 Task: Select the criteria, "checkbox" to use custom cell values for unchecked.
Action: Mouse moved to (159, 73)
Screenshot: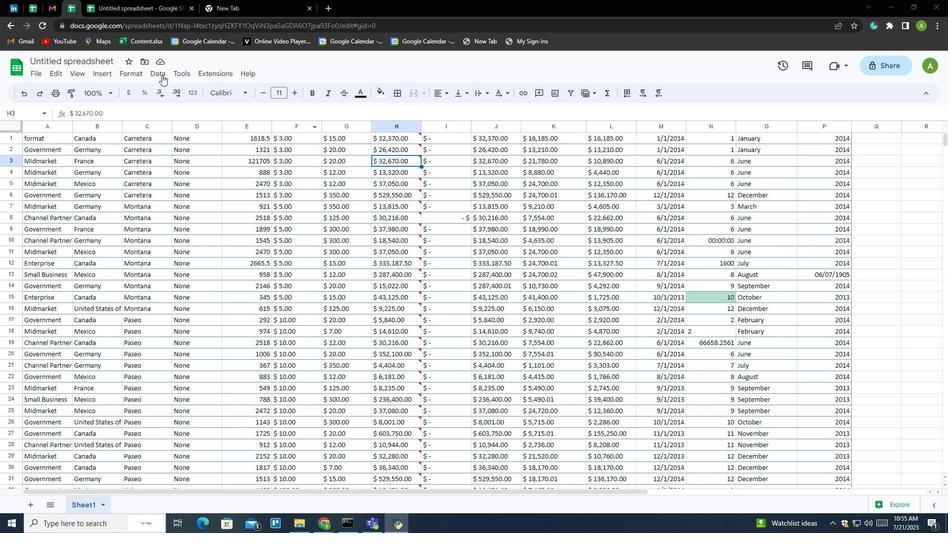 
Action: Mouse pressed left at (159, 73)
Screenshot: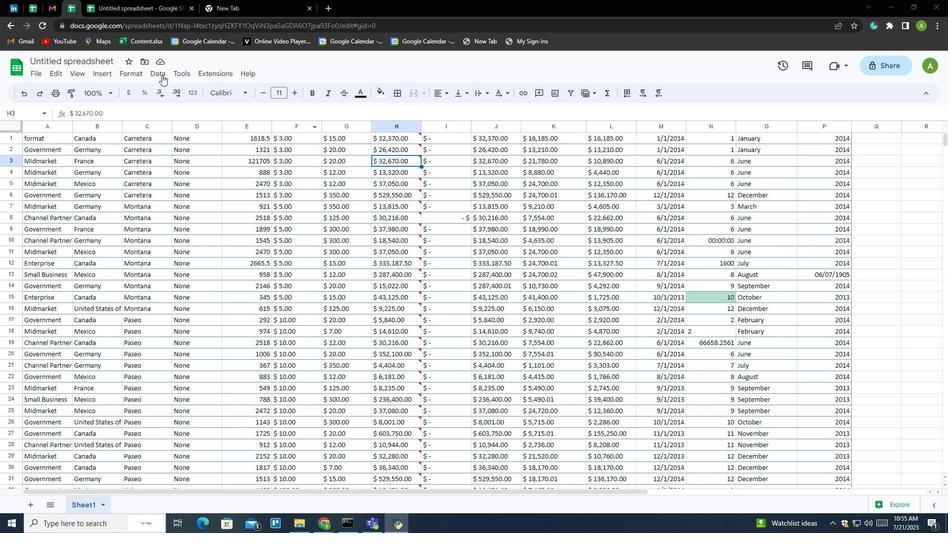 
Action: Mouse moved to (188, 268)
Screenshot: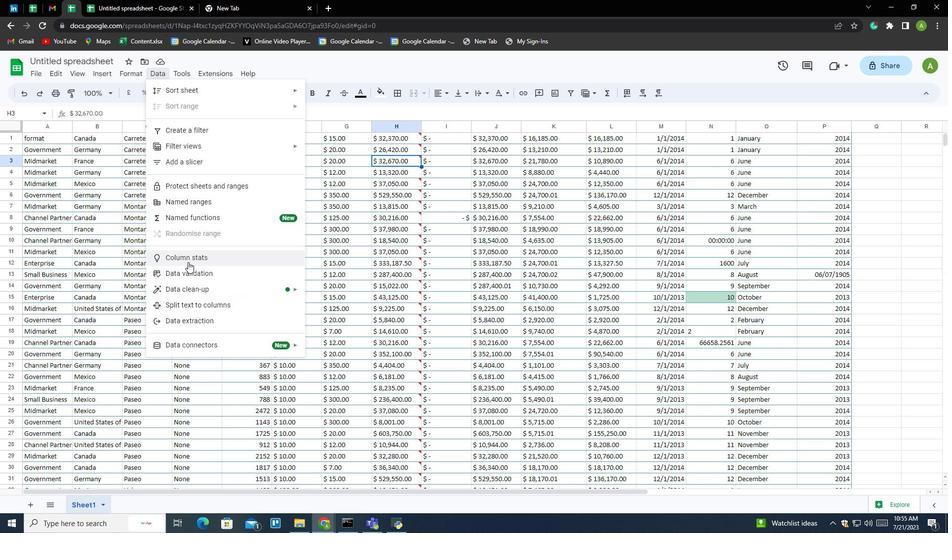 
Action: Mouse pressed left at (188, 268)
Screenshot: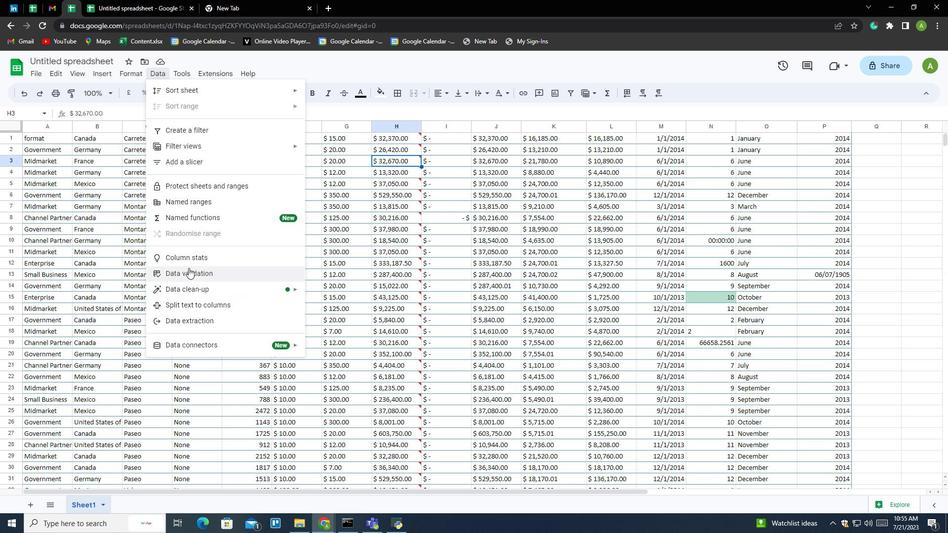 
Action: Mouse moved to (832, 136)
Screenshot: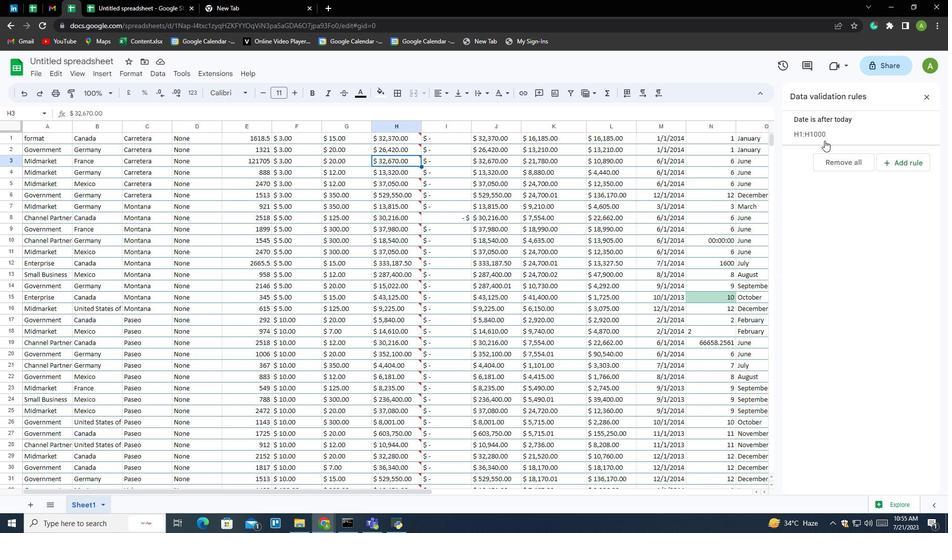 
Action: Mouse pressed left at (832, 136)
Screenshot: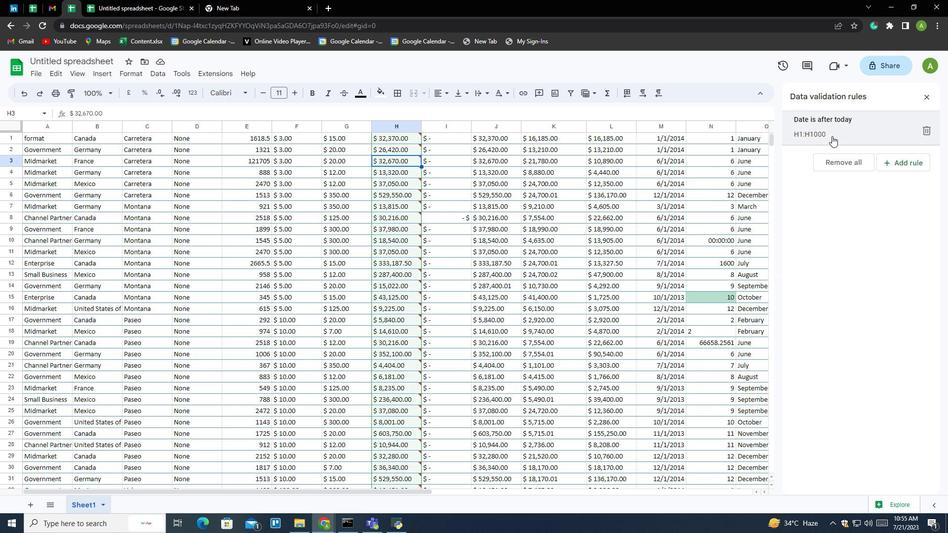 
Action: Mouse moved to (824, 182)
Screenshot: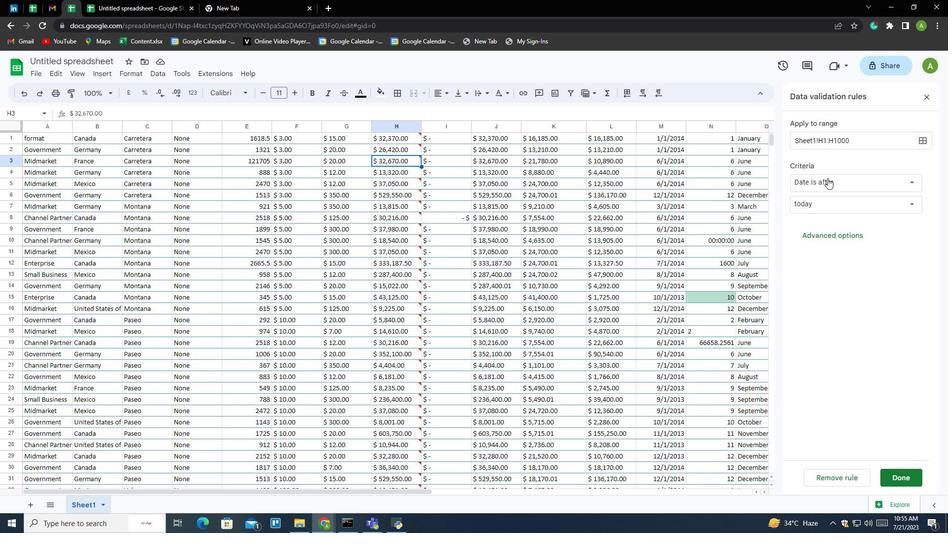 
Action: Mouse pressed left at (824, 182)
Screenshot: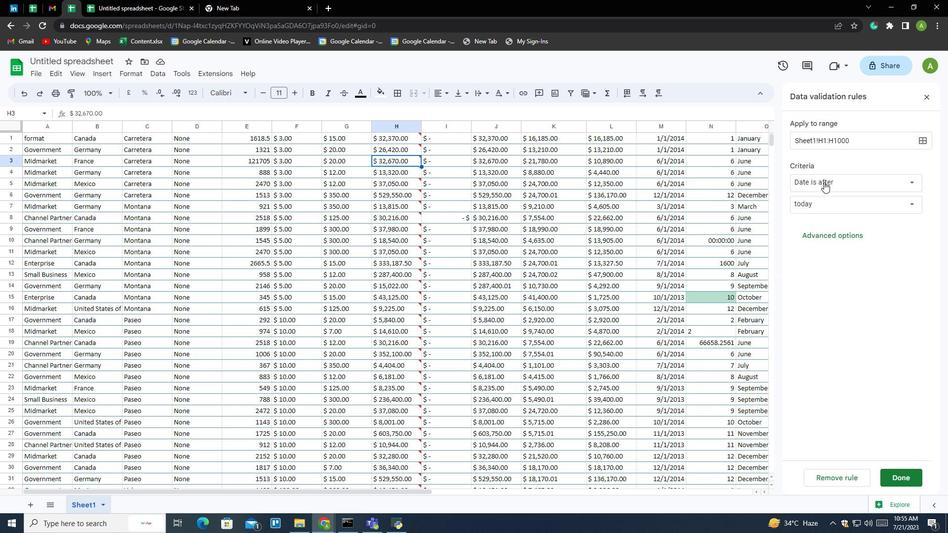 
Action: Mouse moved to (824, 421)
Screenshot: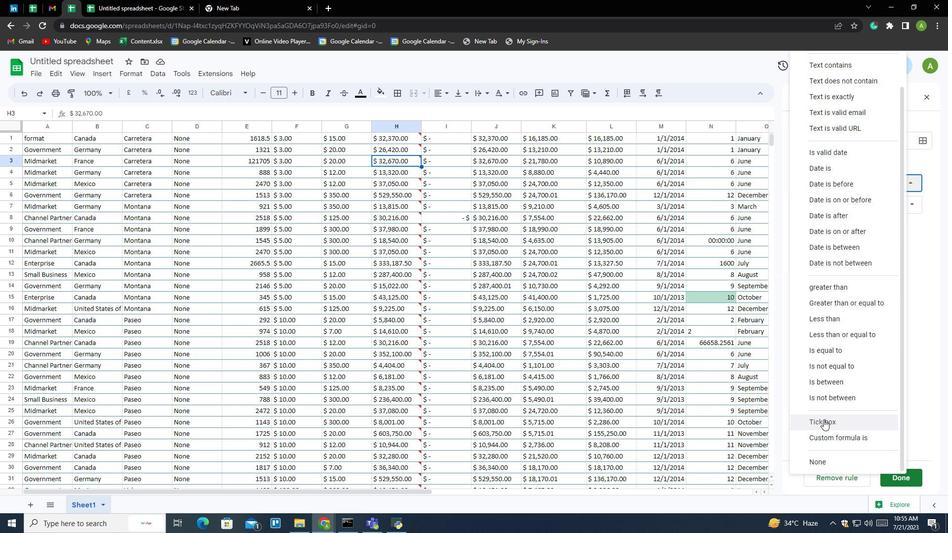 
Action: Mouse pressed left at (824, 421)
Screenshot: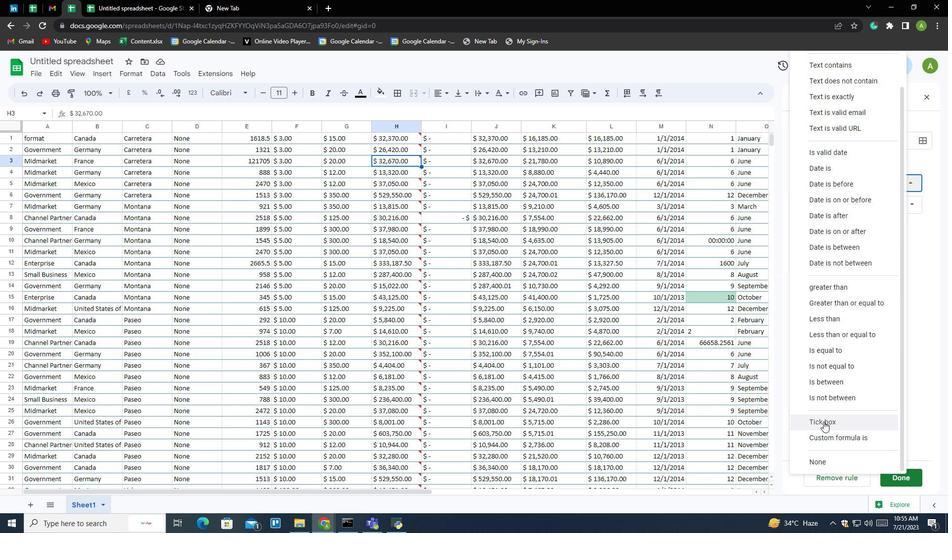 
Action: Mouse moved to (799, 211)
Screenshot: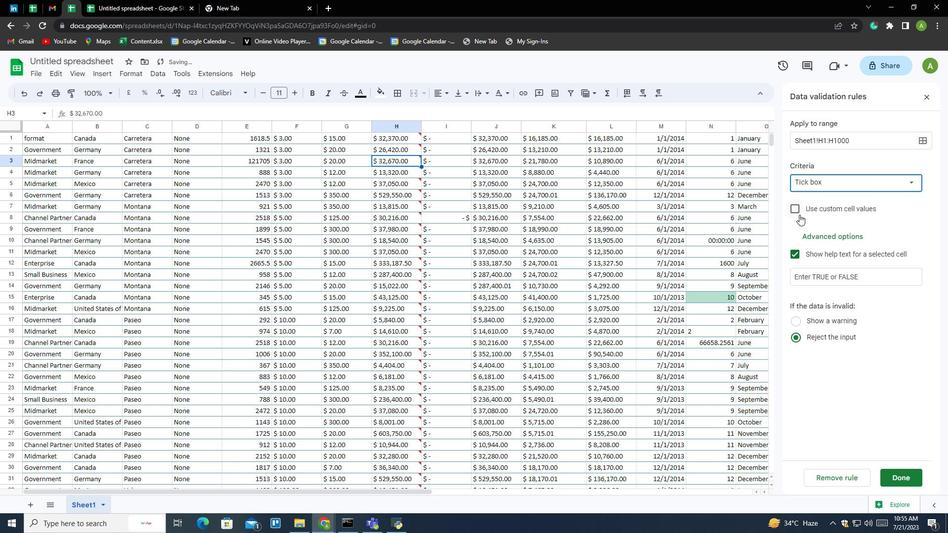 
Action: Mouse pressed left at (799, 211)
Screenshot: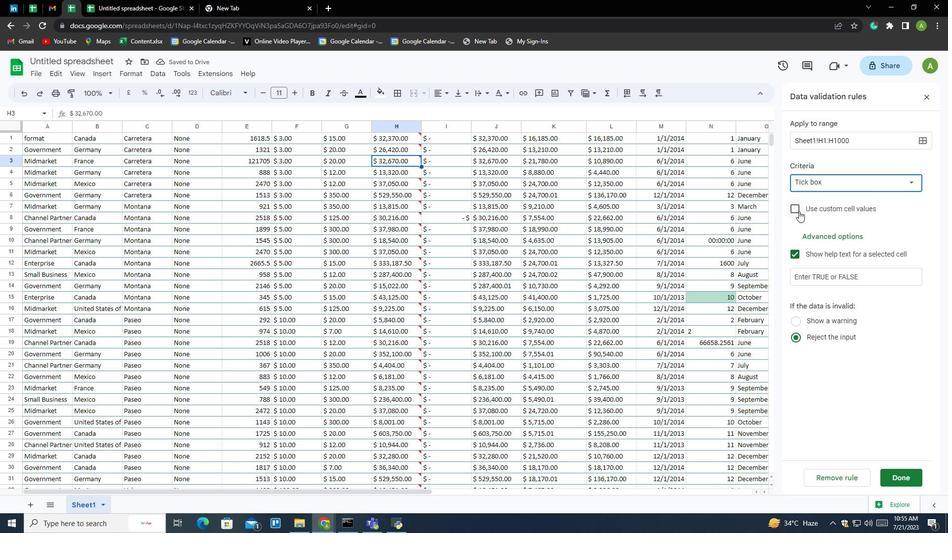 
Action: Mouse moved to (798, 210)
Screenshot: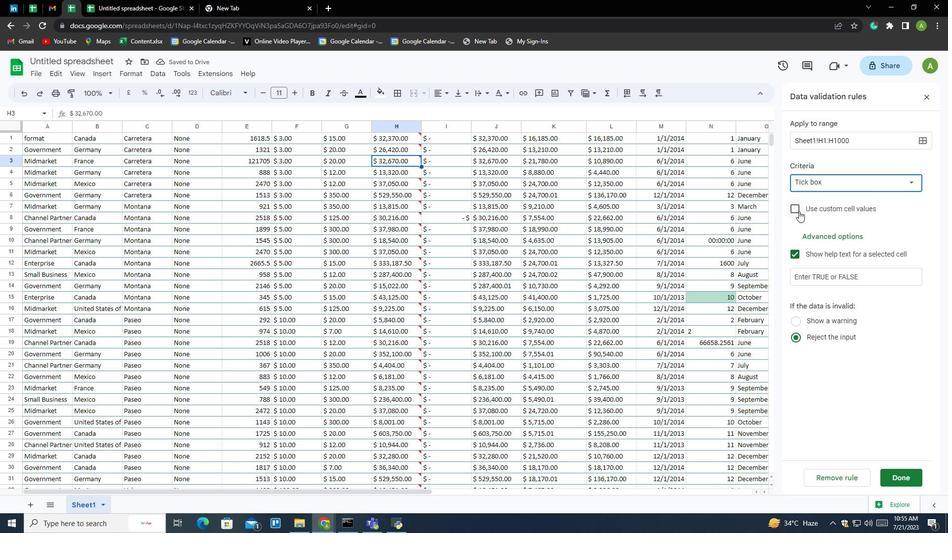 
